 Task: Insert the chart with a font size of 24.
Action: Mouse pressed left at (148, 287)
Screenshot: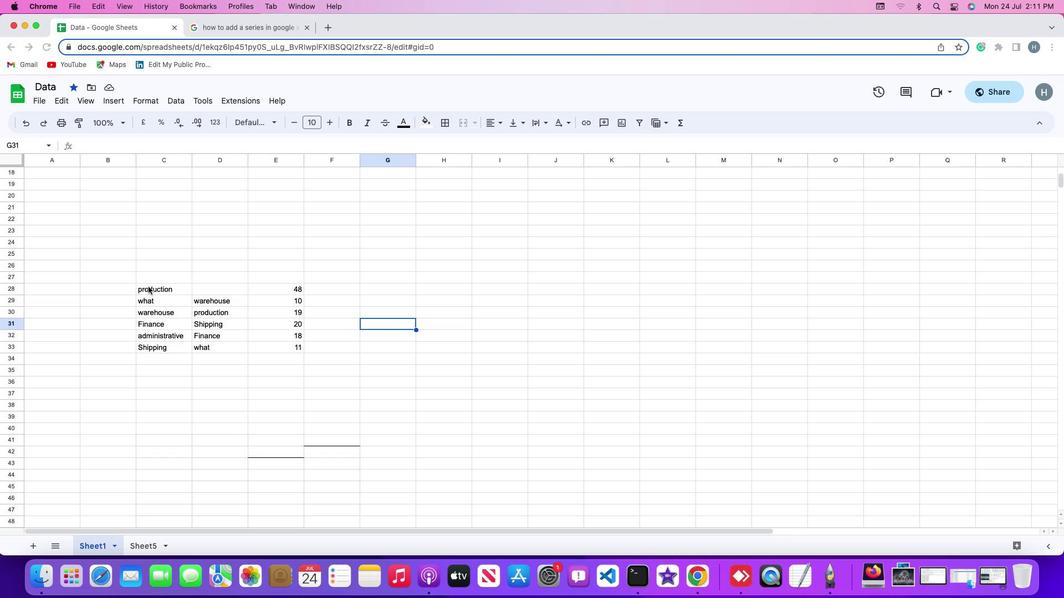 
Action: Mouse pressed left at (148, 287)
Screenshot: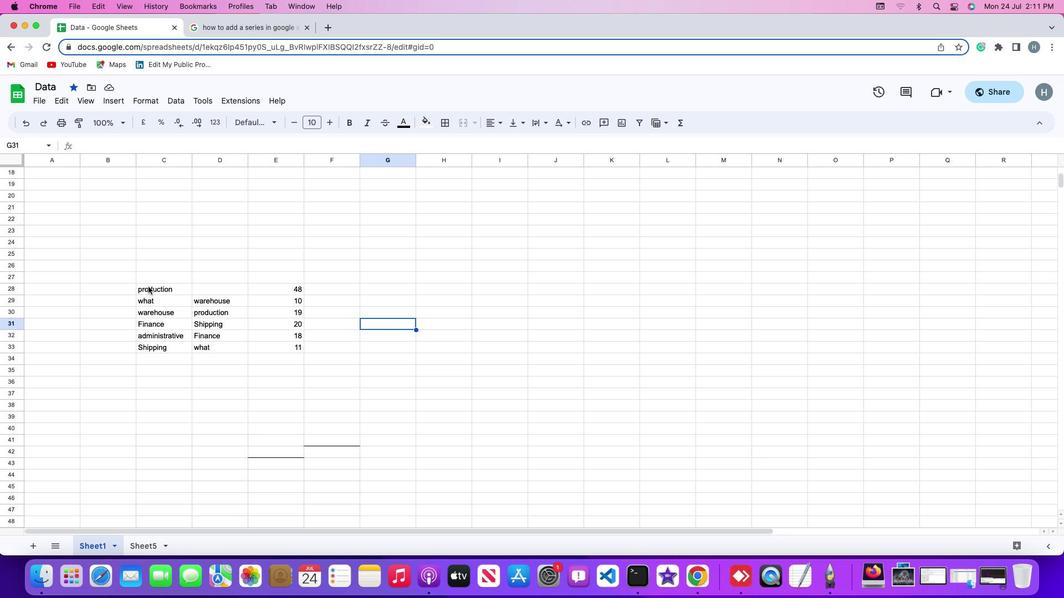 
Action: Mouse moved to (112, 98)
Screenshot: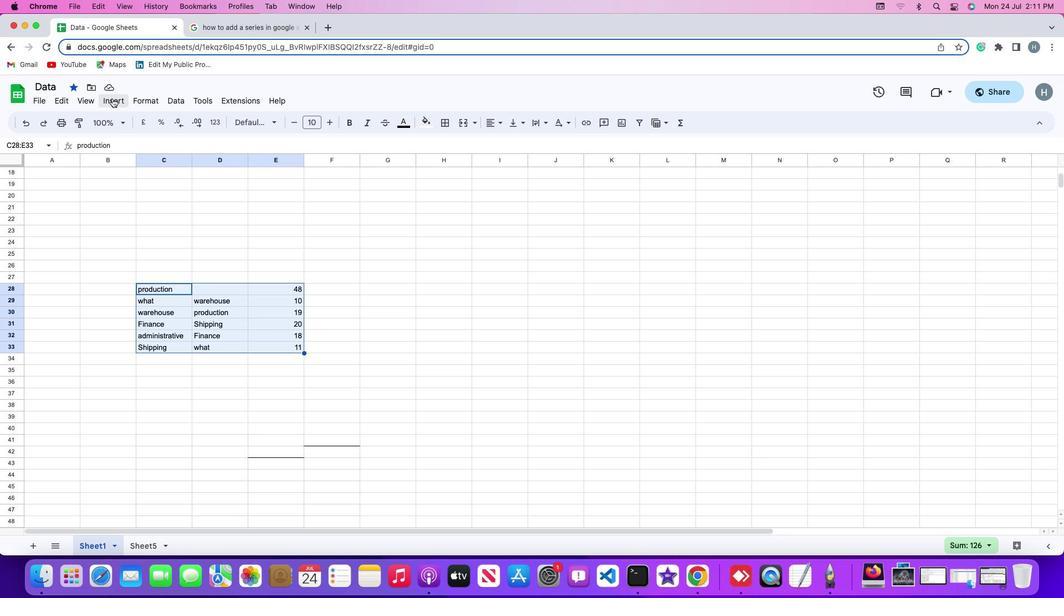 
Action: Mouse pressed left at (112, 98)
Screenshot: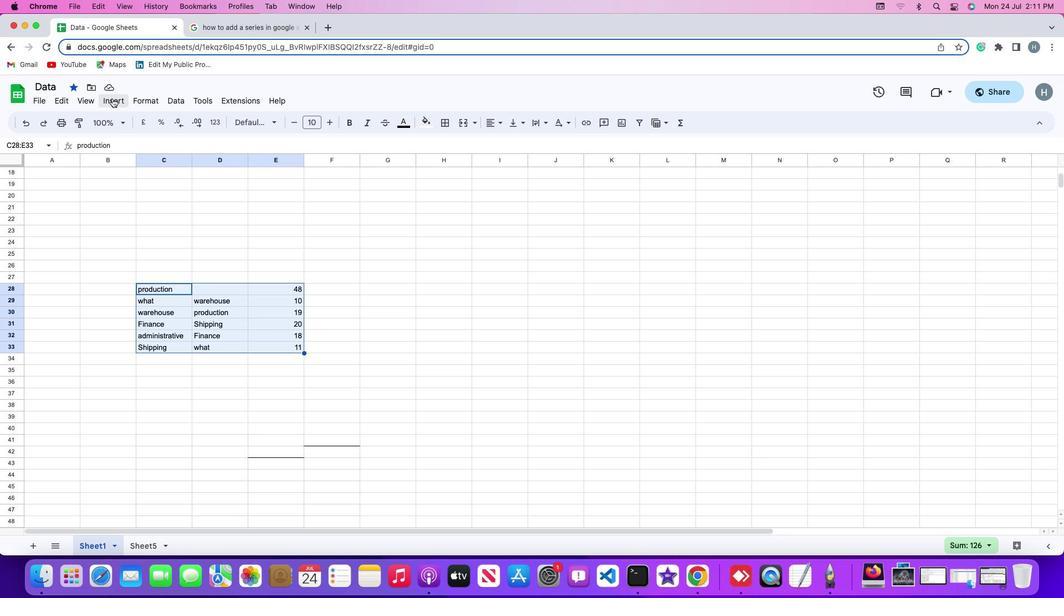 
Action: Mouse moved to (140, 197)
Screenshot: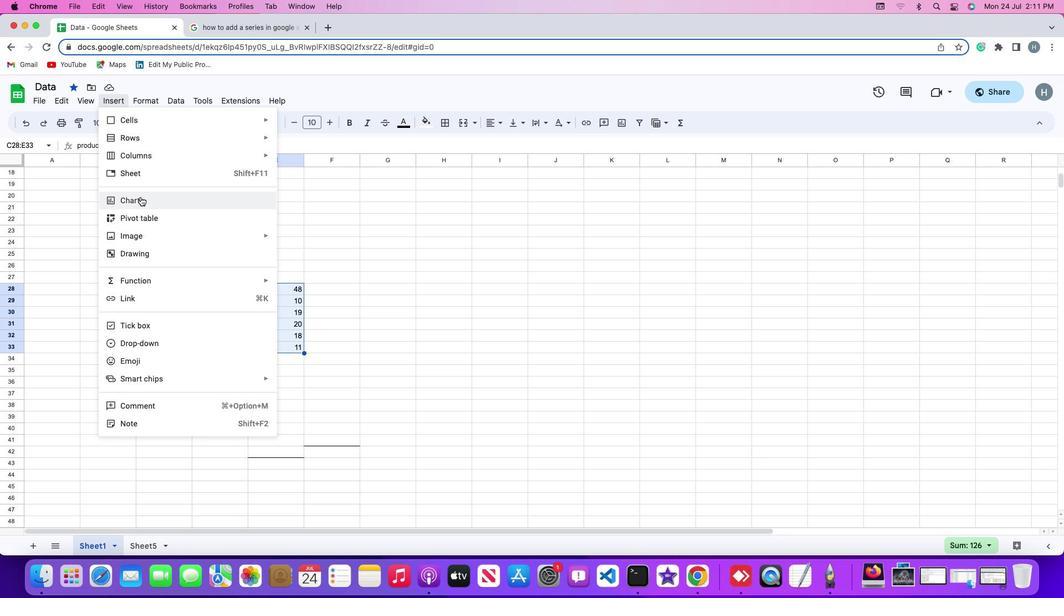 
Action: Mouse pressed left at (140, 197)
Screenshot: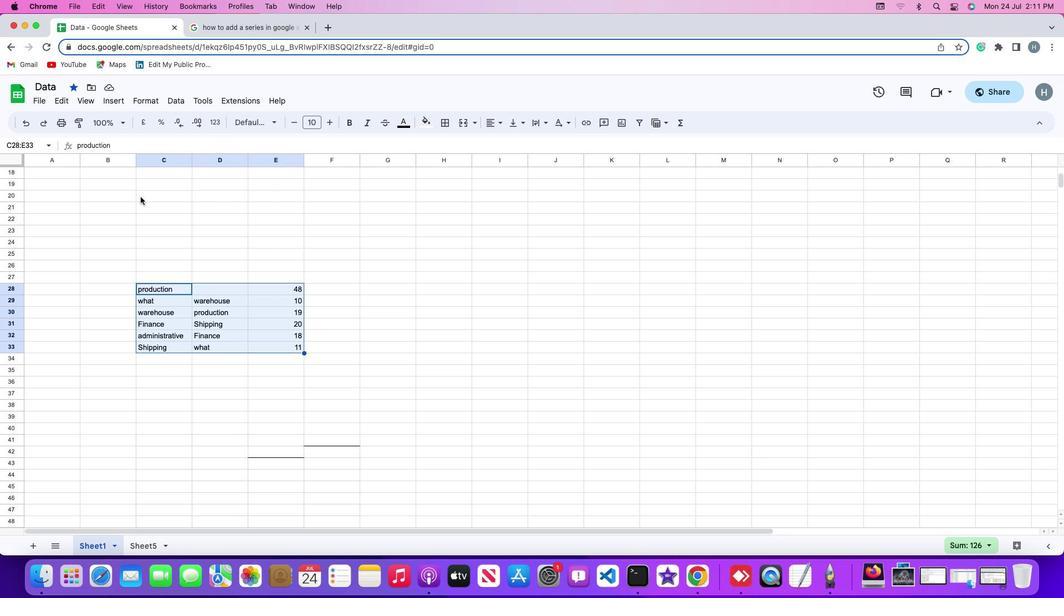 
Action: Mouse moved to (1014, 154)
Screenshot: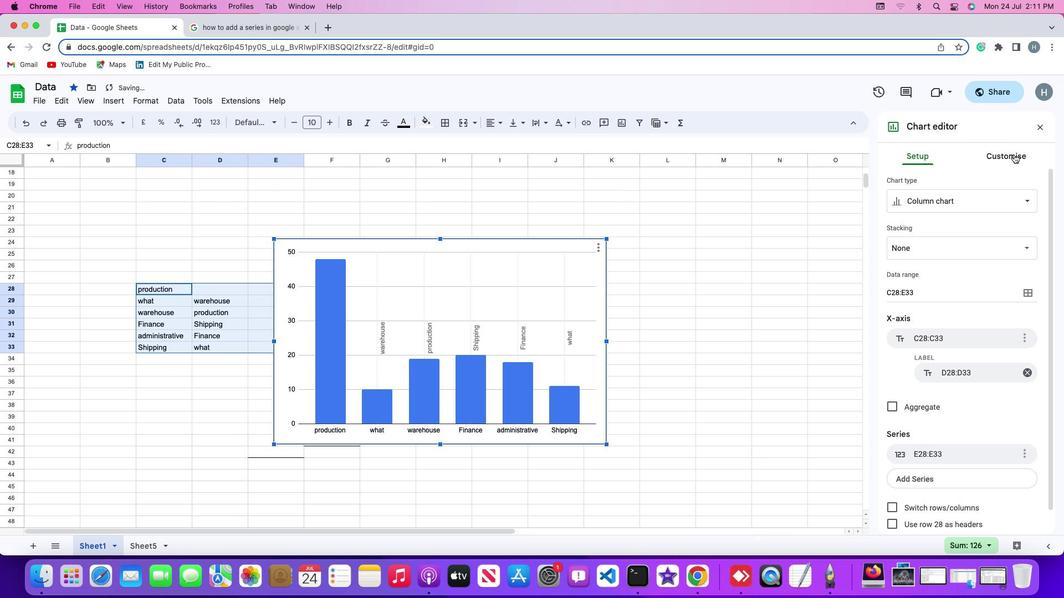 
Action: Mouse pressed left at (1014, 154)
Screenshot: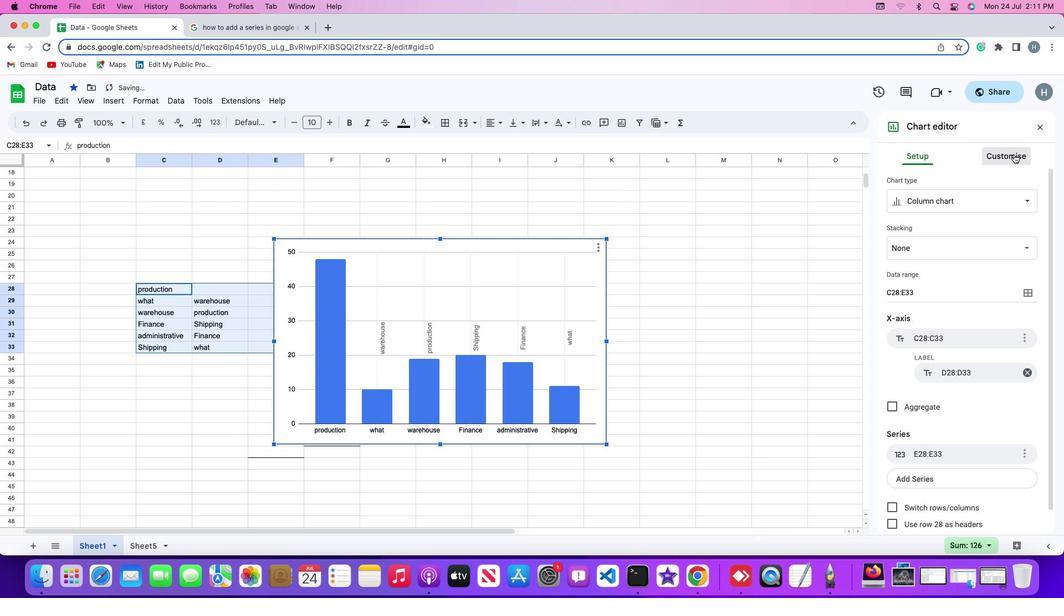 
Action: Mouse moved to (920, 283)
Screenshot: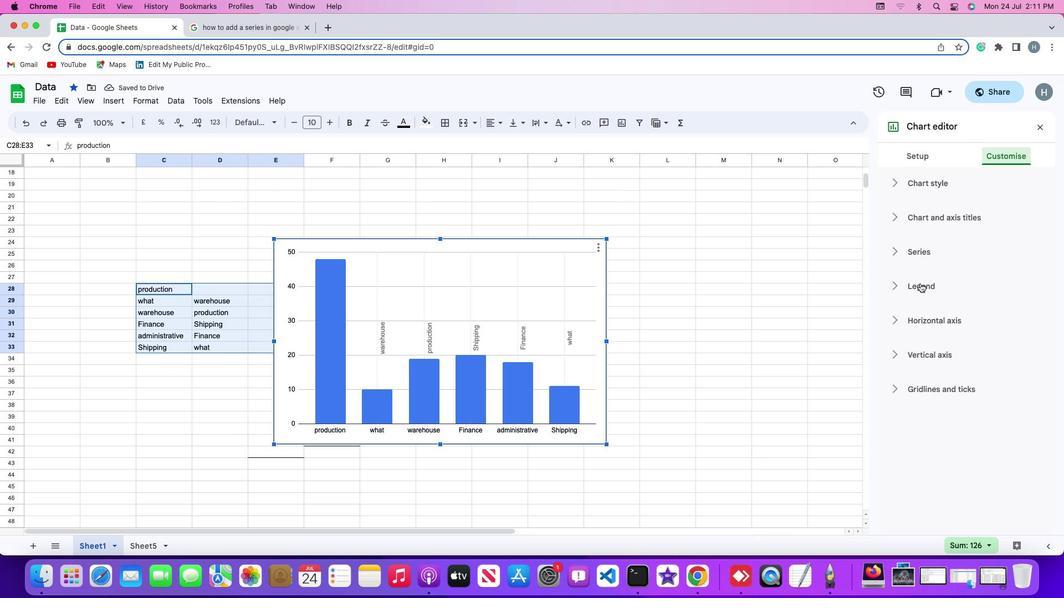 
Action: Mouse pressed left at (920, 283)
Screenshot: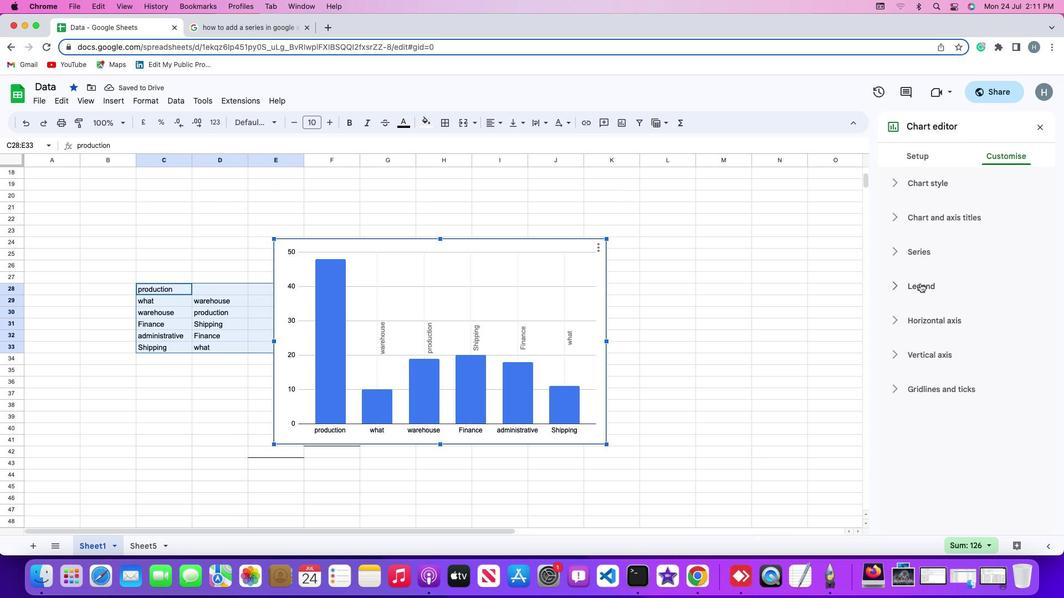 
Action: Mouse moved to (938, 367)
Screenshot: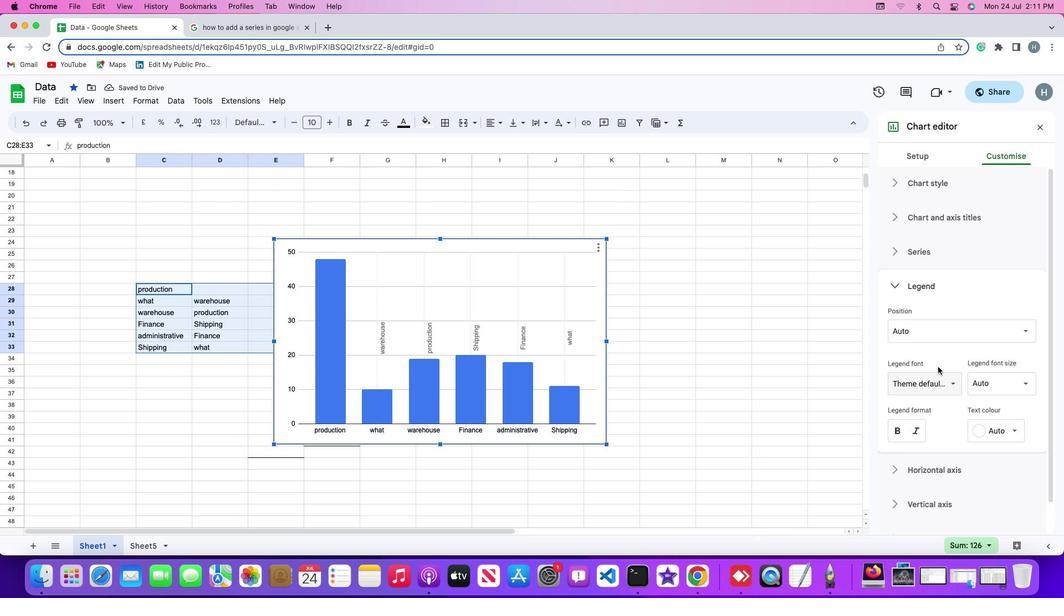 
Action: Mouse scrolled (938, 367) with delta (0, 0)
Screenshot: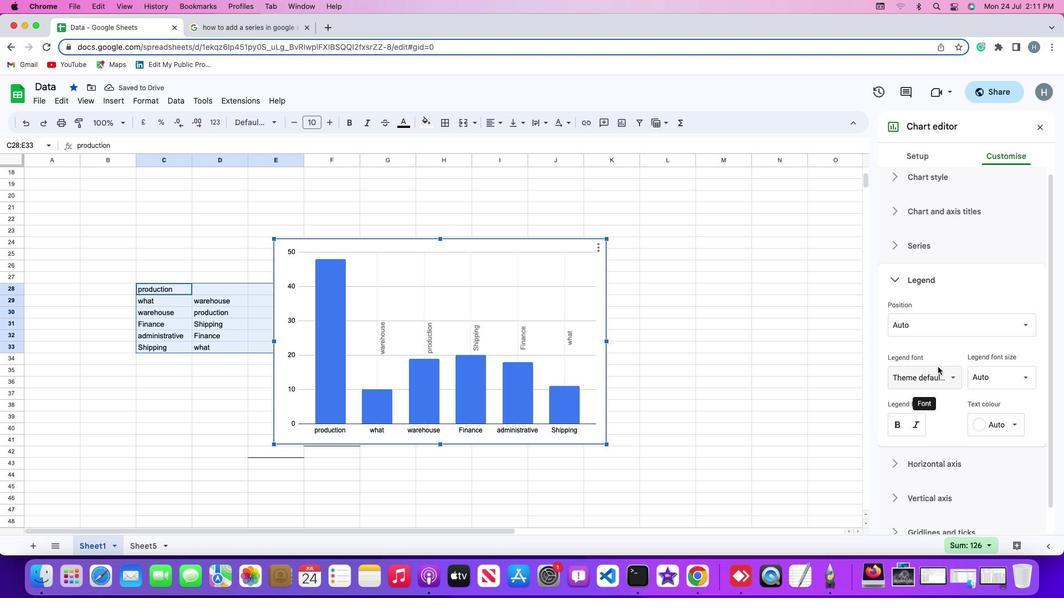 
Action: Mouse scrolled (938, 367) with delta (0, 0)
Screenshot: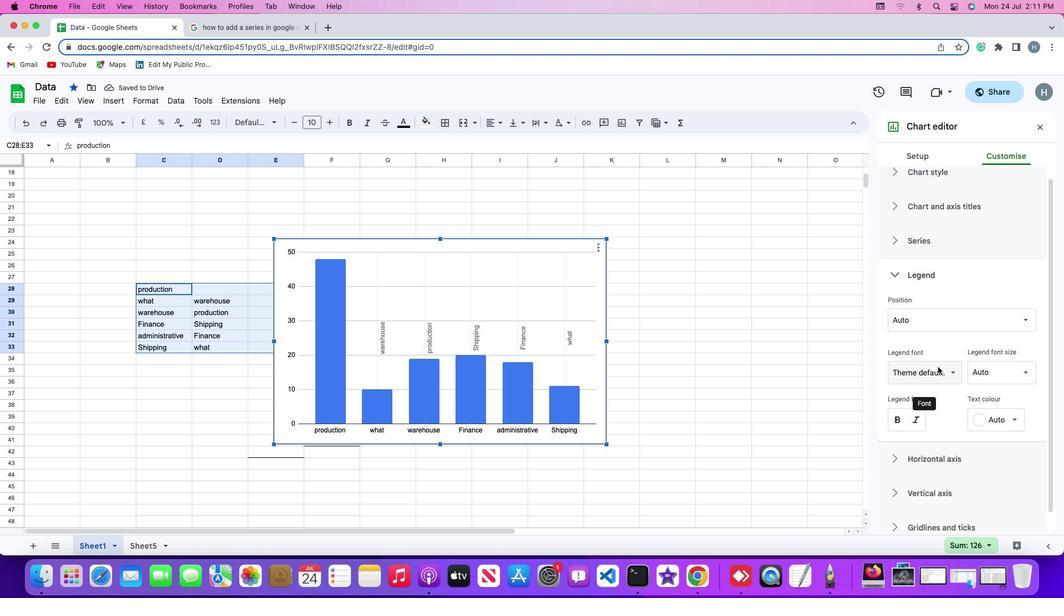 
Action: Mouse scrolled (938, 367) with delta (0, 0)
Screenshot: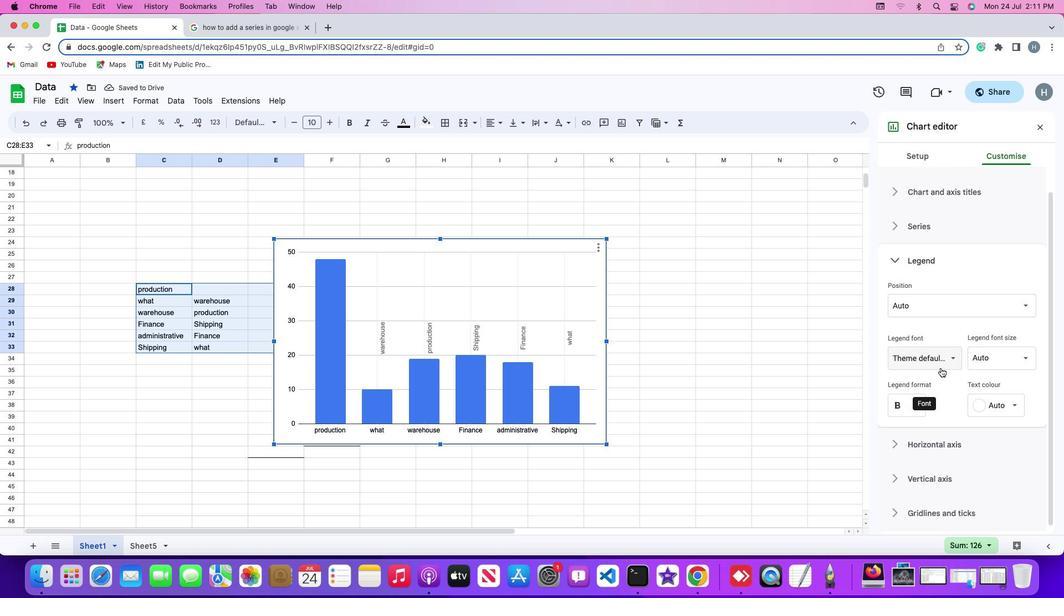 
Action: Mouse moved to (1031, 349)
Screenshot: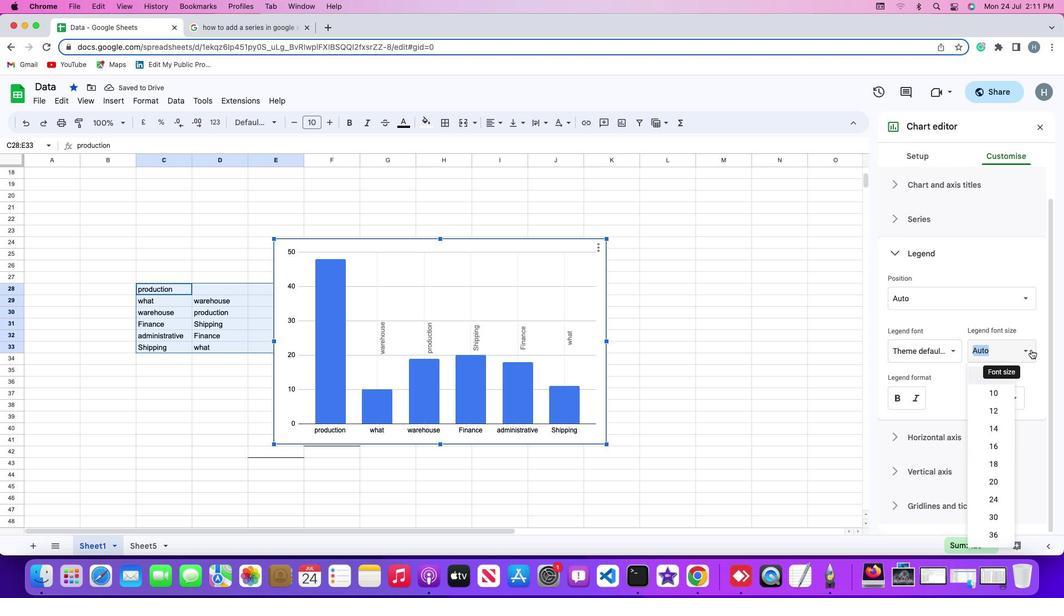 
Action: Mouse pressed left at (1031, 349)
Screenshot: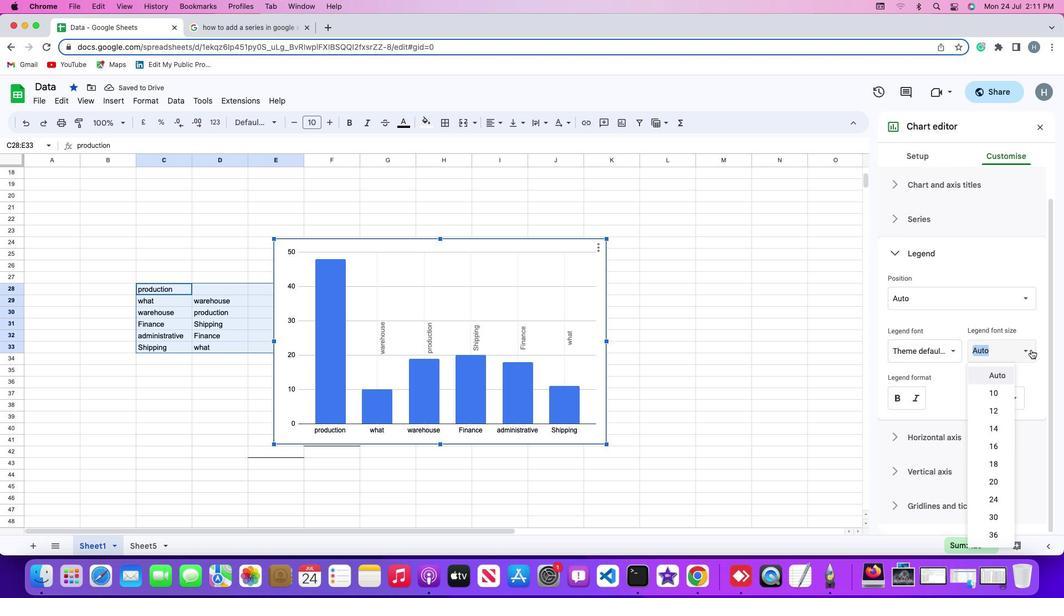 
Action: Mouse moved to (991, 502)
Screenshot: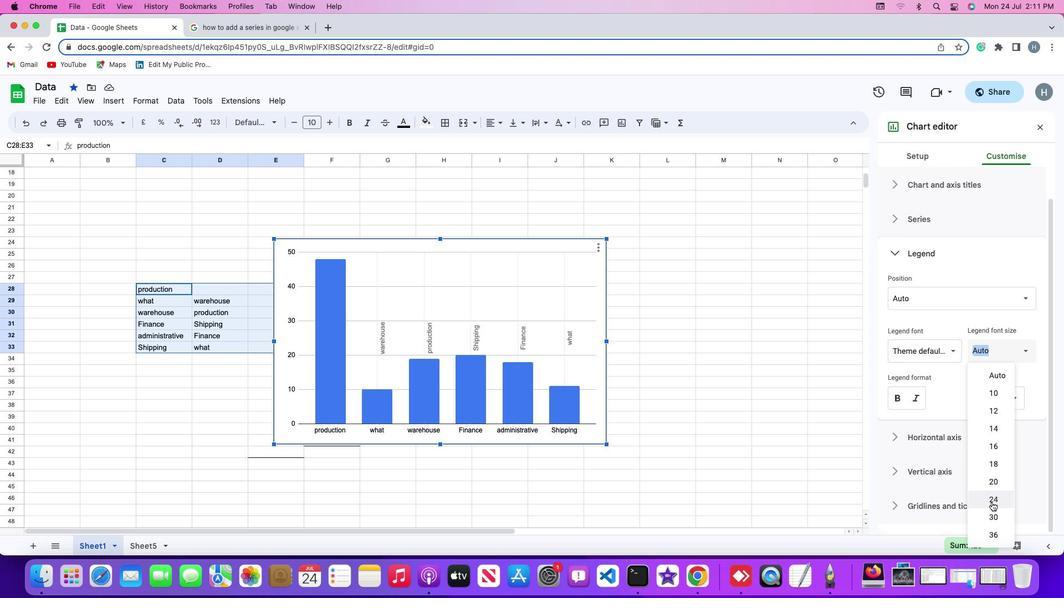 
Action: Mouse pressed left at (991, 502)
Screenshot: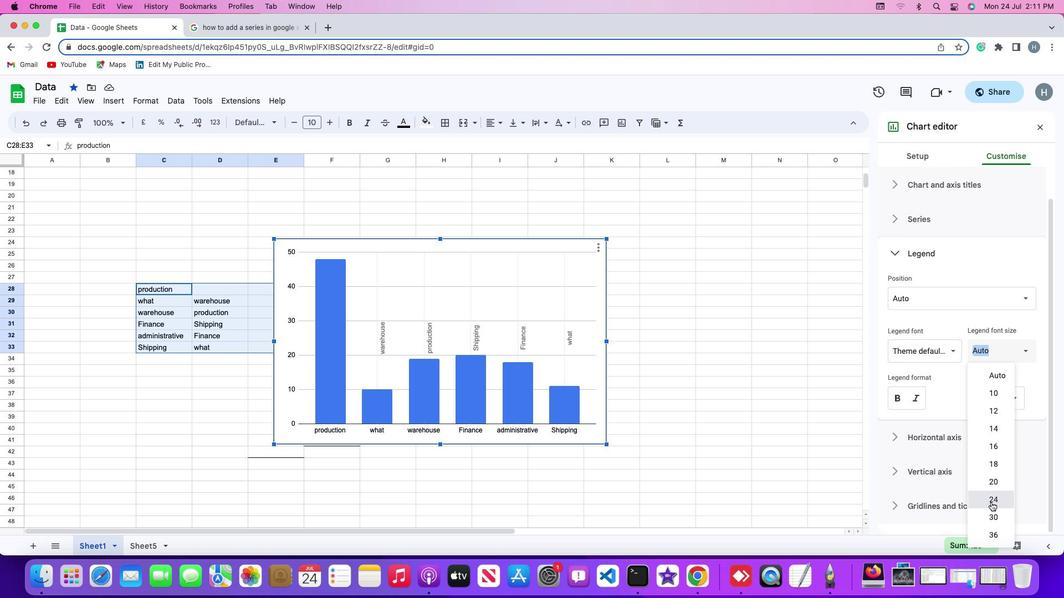 
Action: Mouse moved to (743, 370)
Screenshot: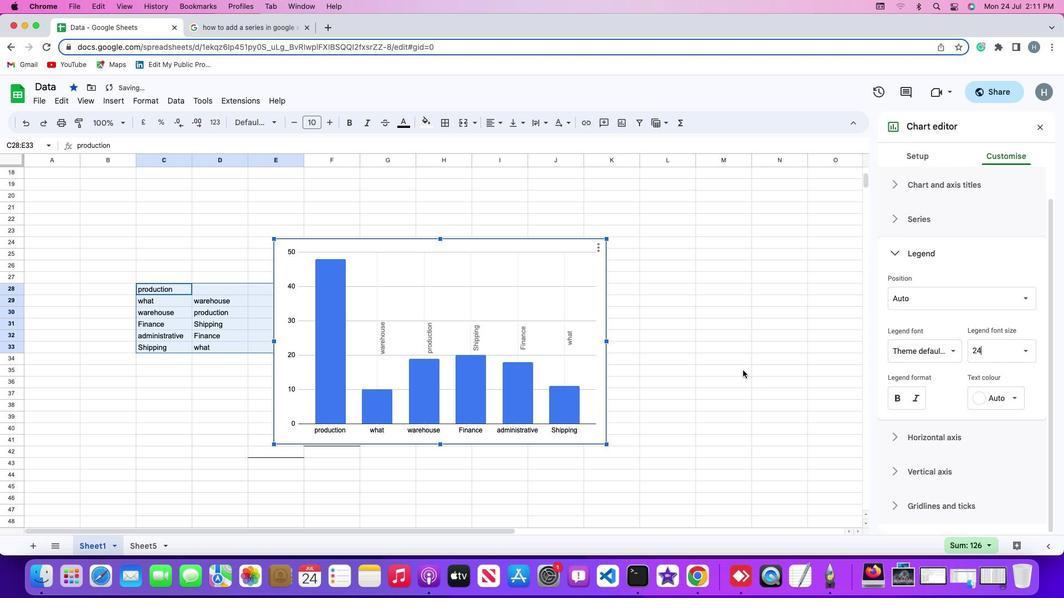 
